 Task: Create a sub task Release to Production / Go Live for the task  Integrate website with payment gateways and invoicing systems in the project AgileExpert , assign it to team member softage.2@softage.net and update the status of the sub task to  On Track  , set the priority of the sub task to Low
Action: Mouse moved to (61, 426)
Screenshot: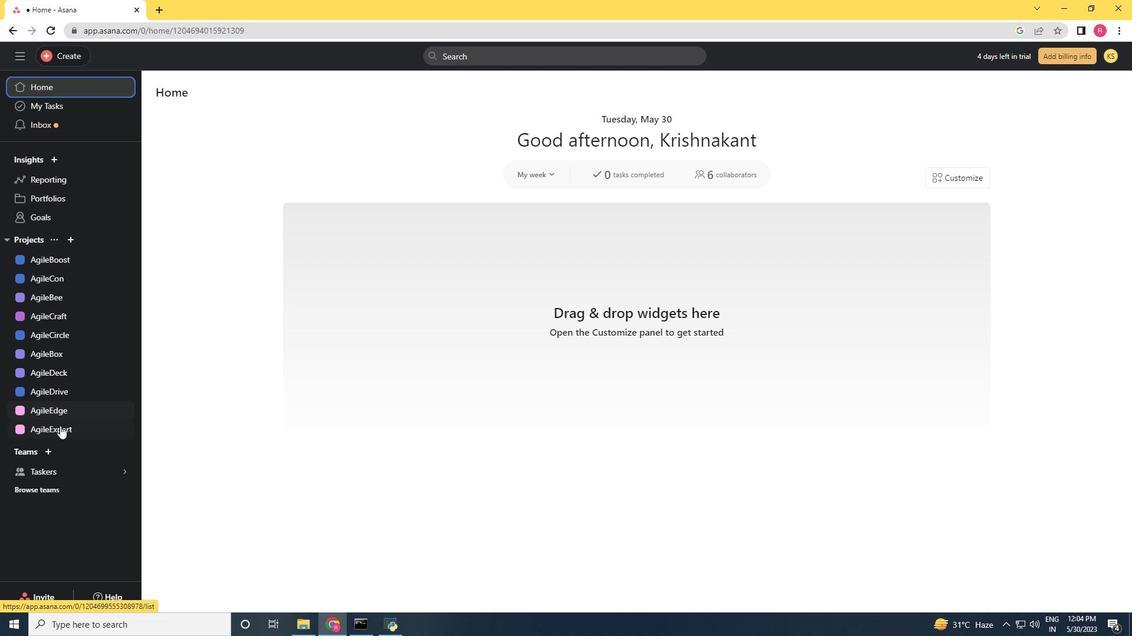 
Action: Mouse pressed left at (61, 426)
Screenshot: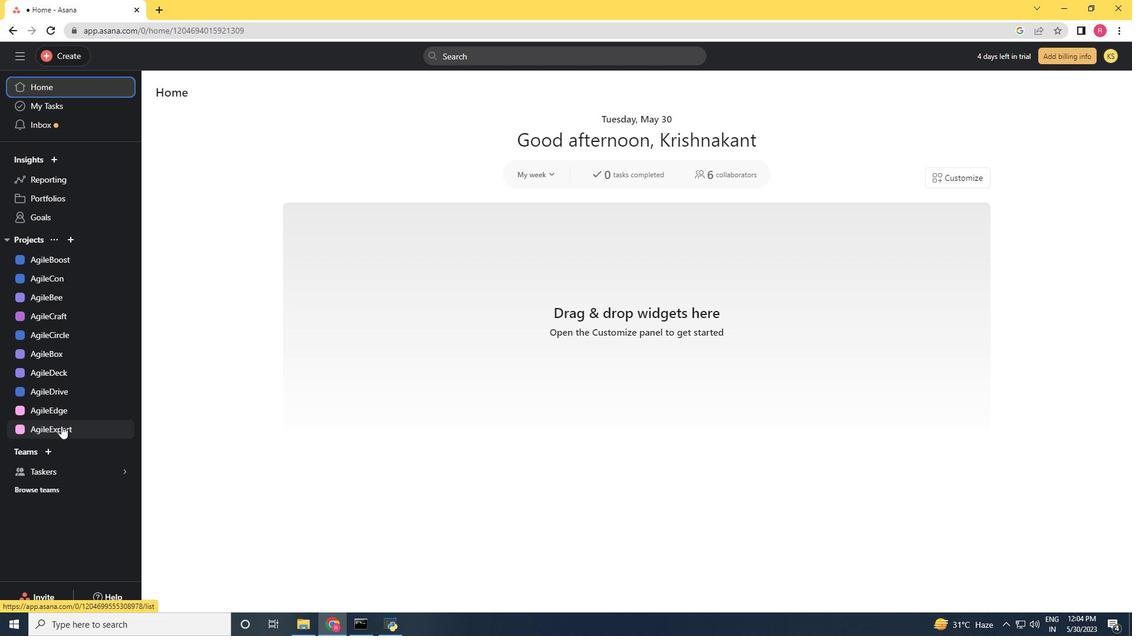 
Action: Mouse moved to (518, 260)
Screenshot: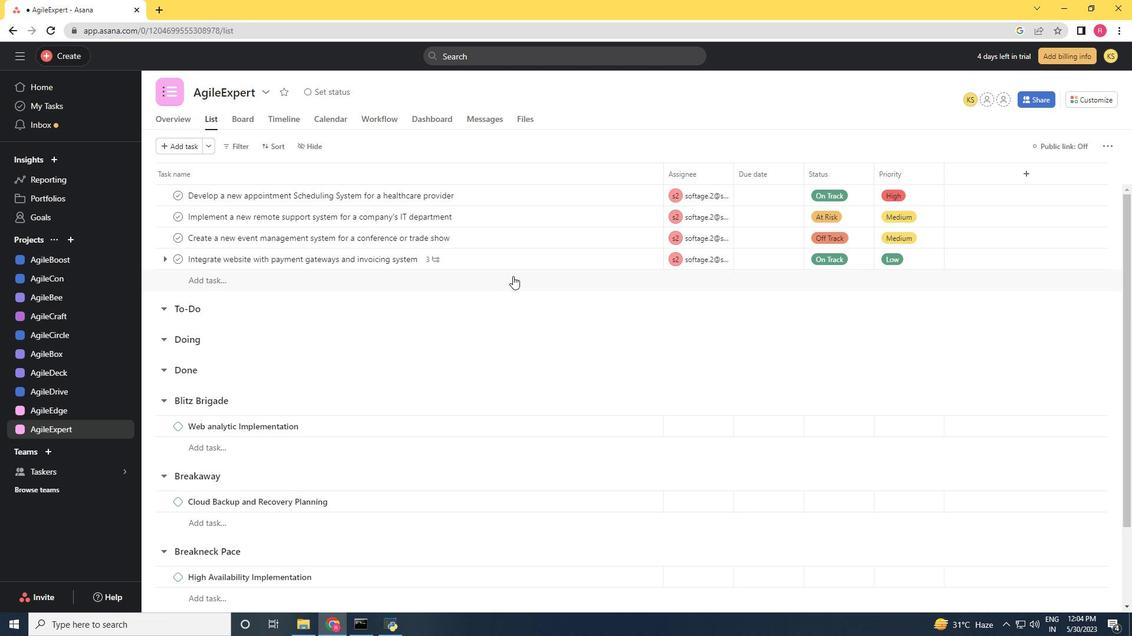 
Action: Mouse pressed left at (518, 260)
Screenshot: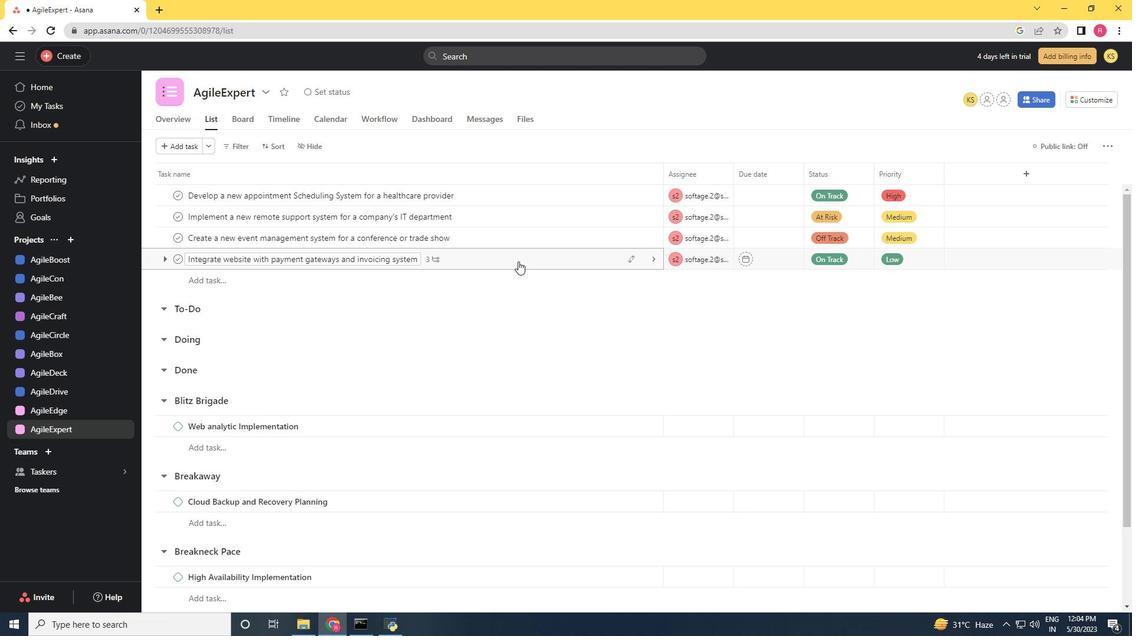 
Action: Mouse moved to (892, 294)
Screenshot: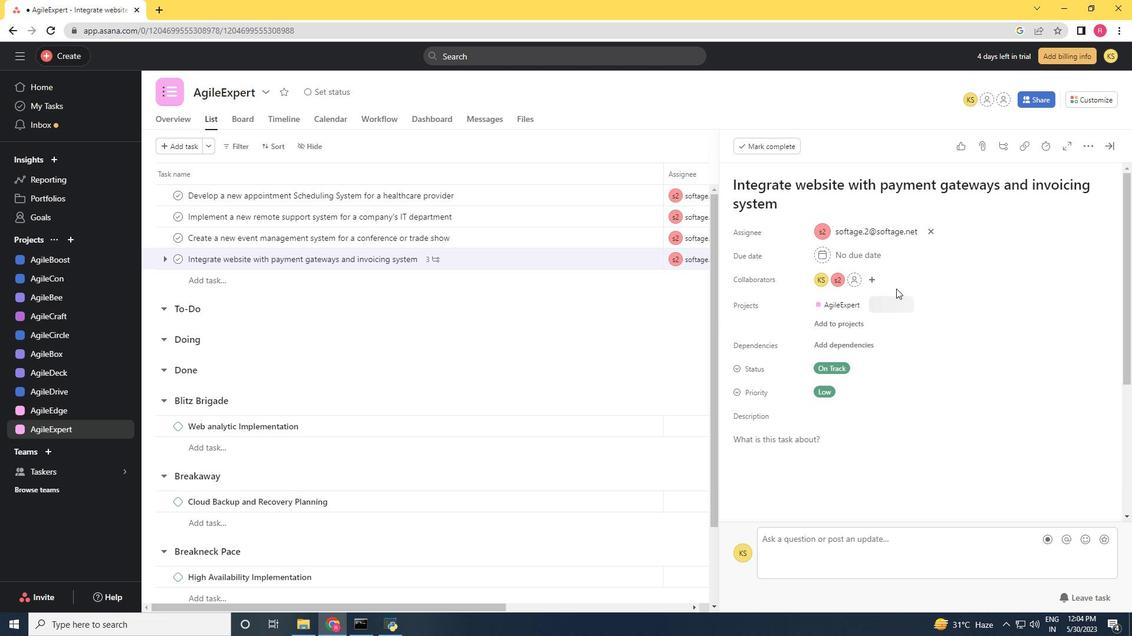 
Action: Mouse scrolled (892, 294) with delta (0, 0)
Screenshot: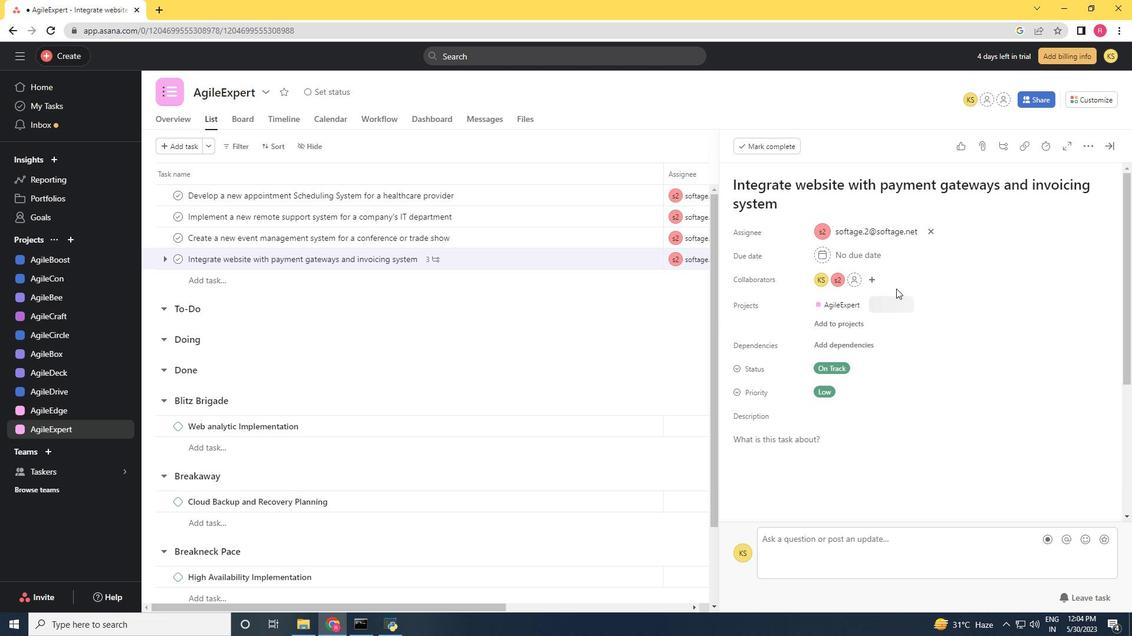 
Action: Mouse moved to (892, 295)
Screenshot: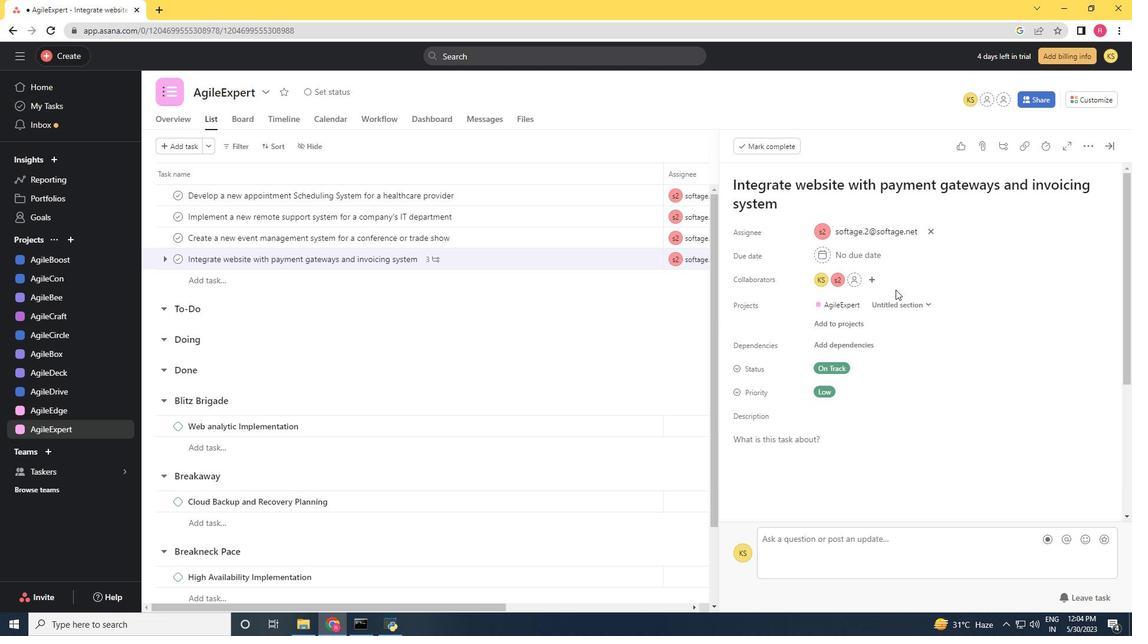 
Action: Mouse scrolled (892, 295) with delta (0, 0)
Screenshot: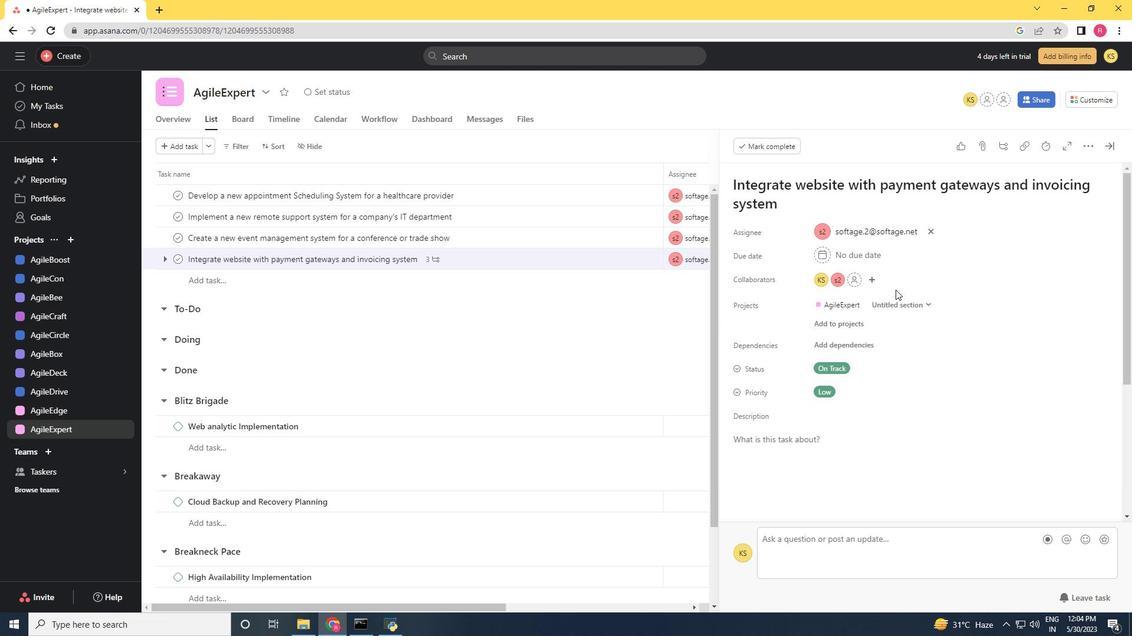 
Action: Mouse moved to (892, 298)
Screenshot: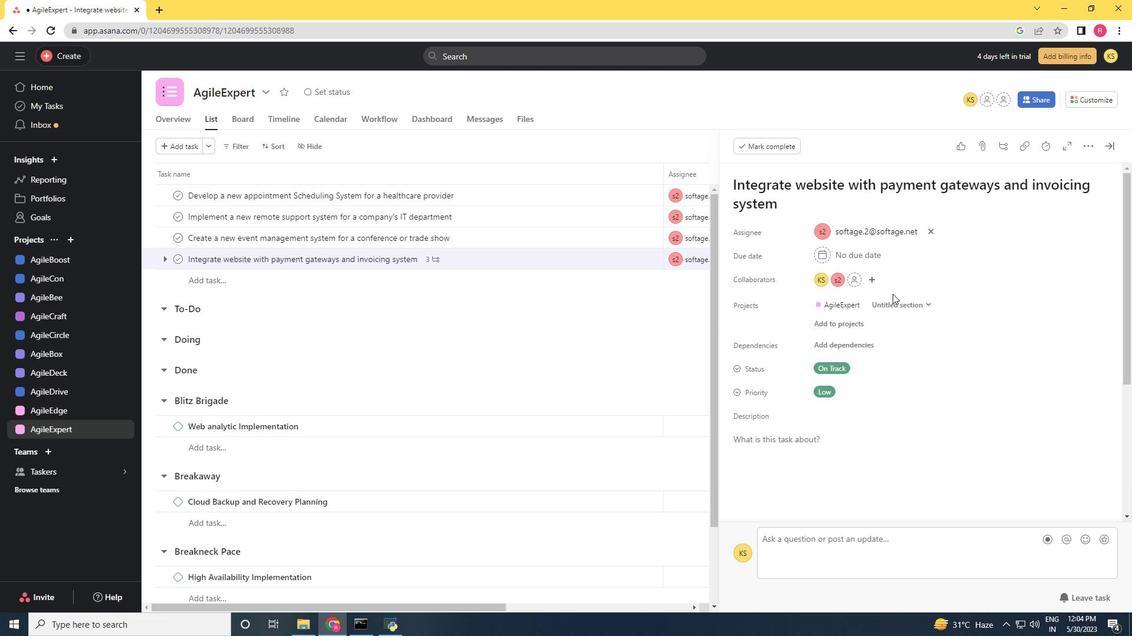 
Action: Mouse scrolled (892, 297) with delta (0, 0)
Screenshot: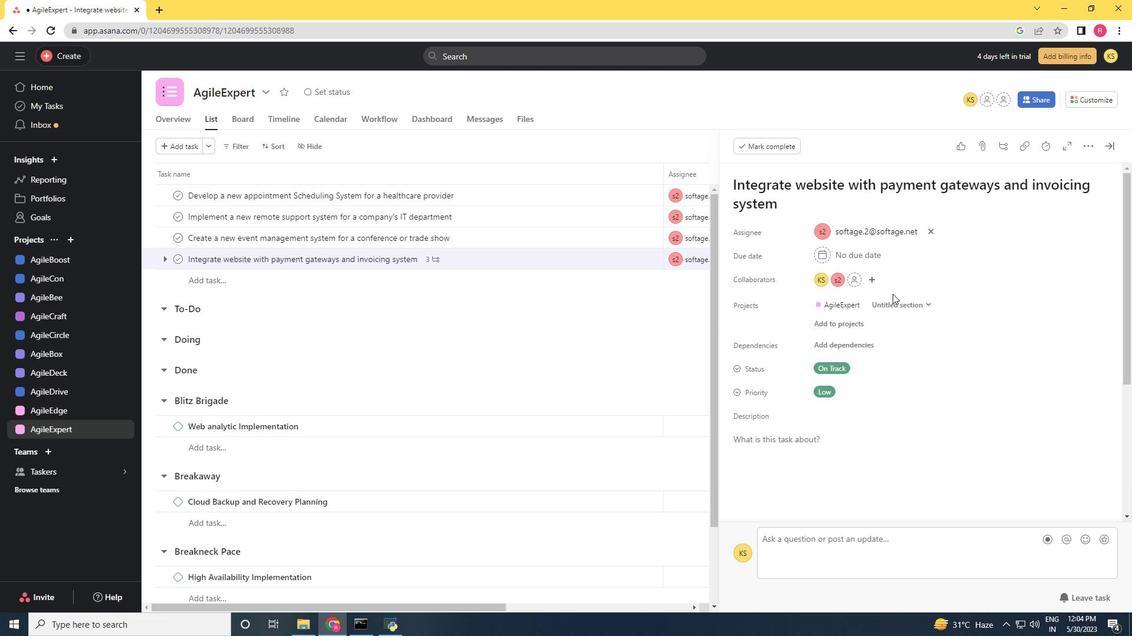 
Action: Mouse moved to (890, 301)
Screenshot: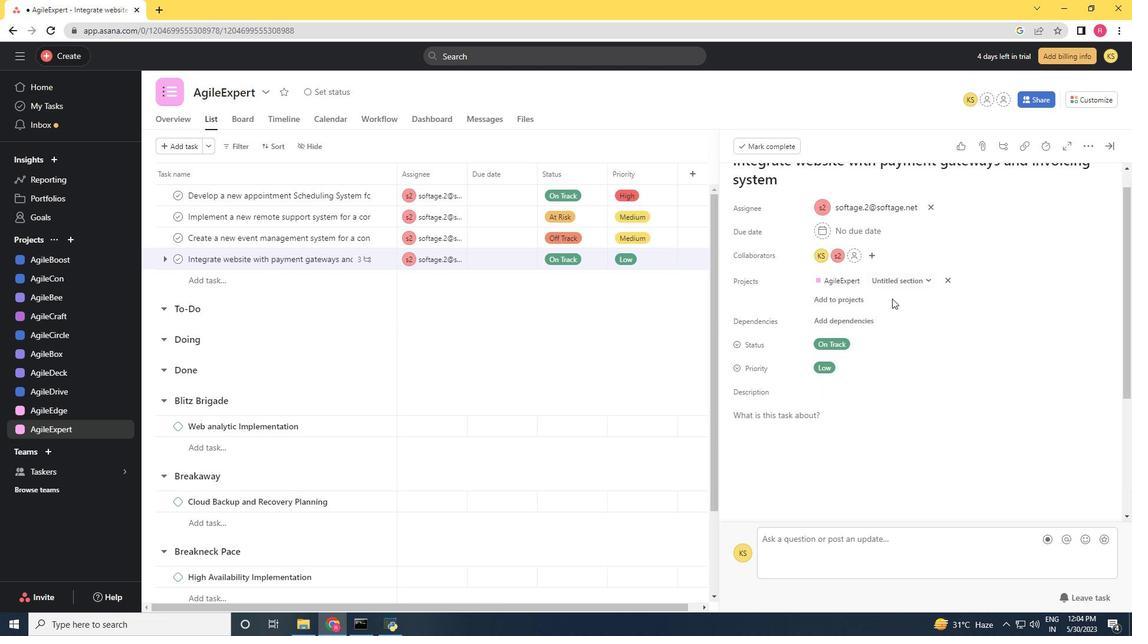 
Action: Mouse scrolled (891, 299) with delta (0, 0)
Screenshot: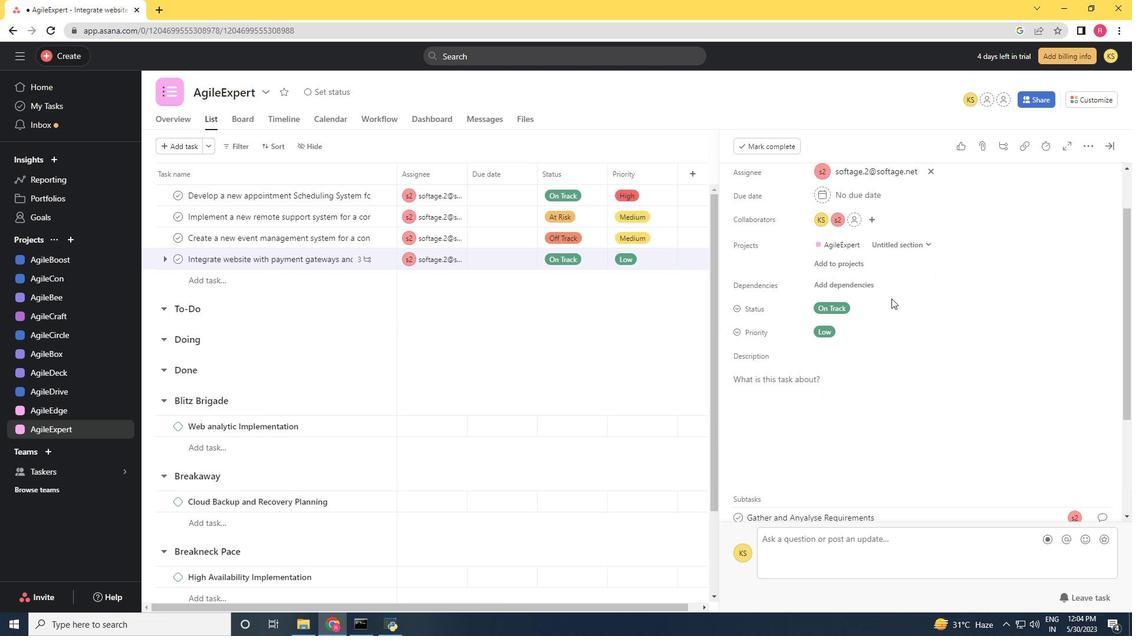 
Action: Mouse moved to (774, 431)
Screenshot: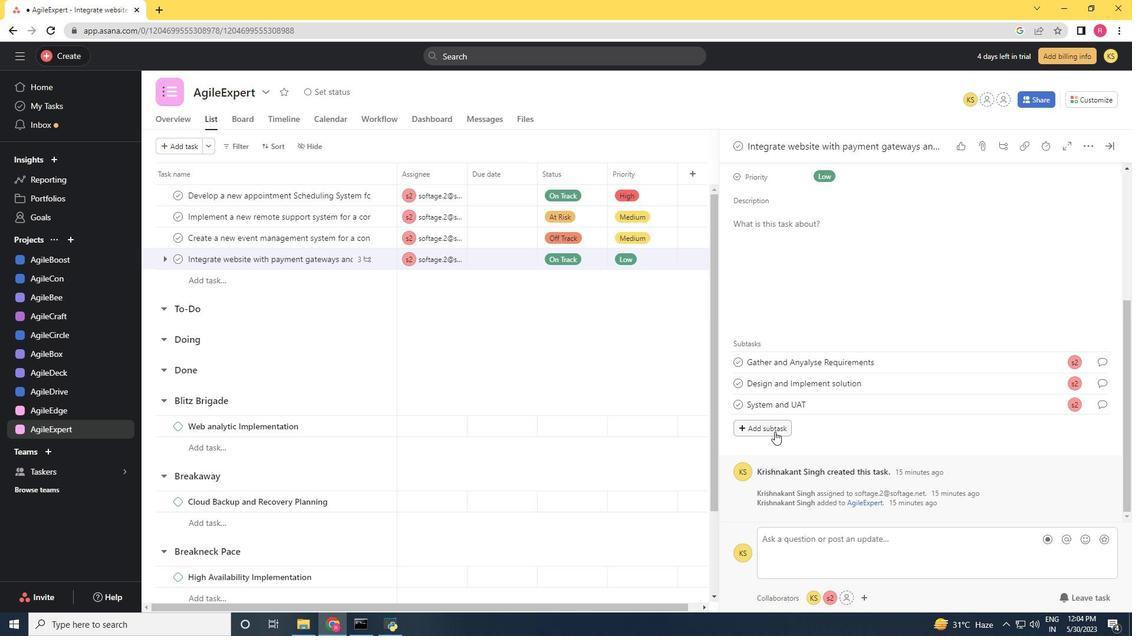 
Action: Mouse pressed left at (774, 431)
Screenshot: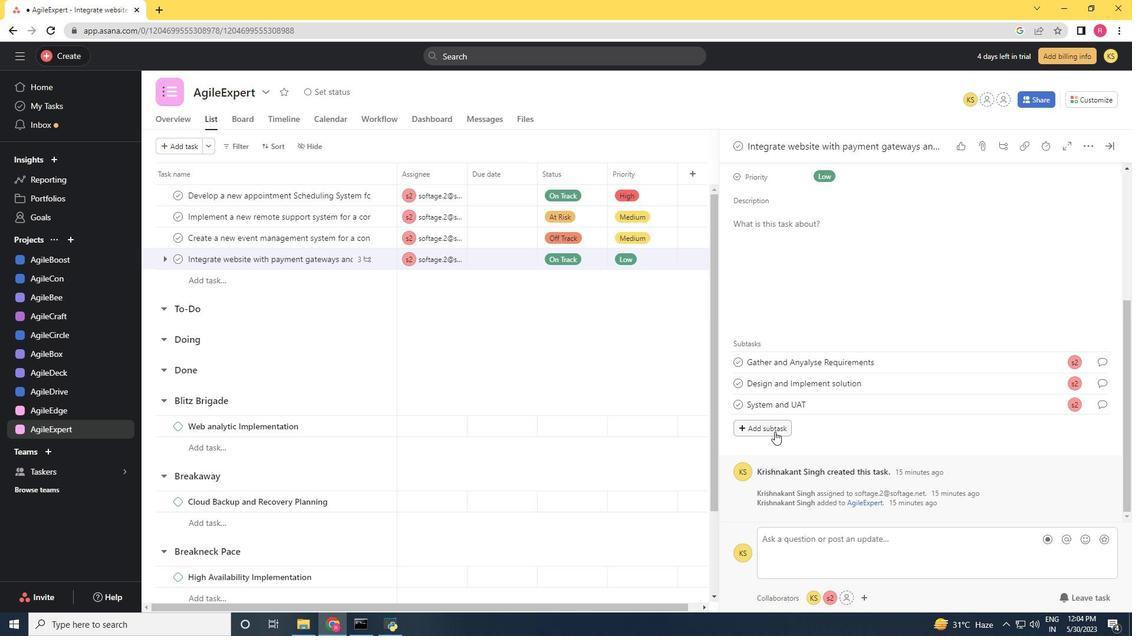
Action: Mouse moved to (777, 416)
Screenshot: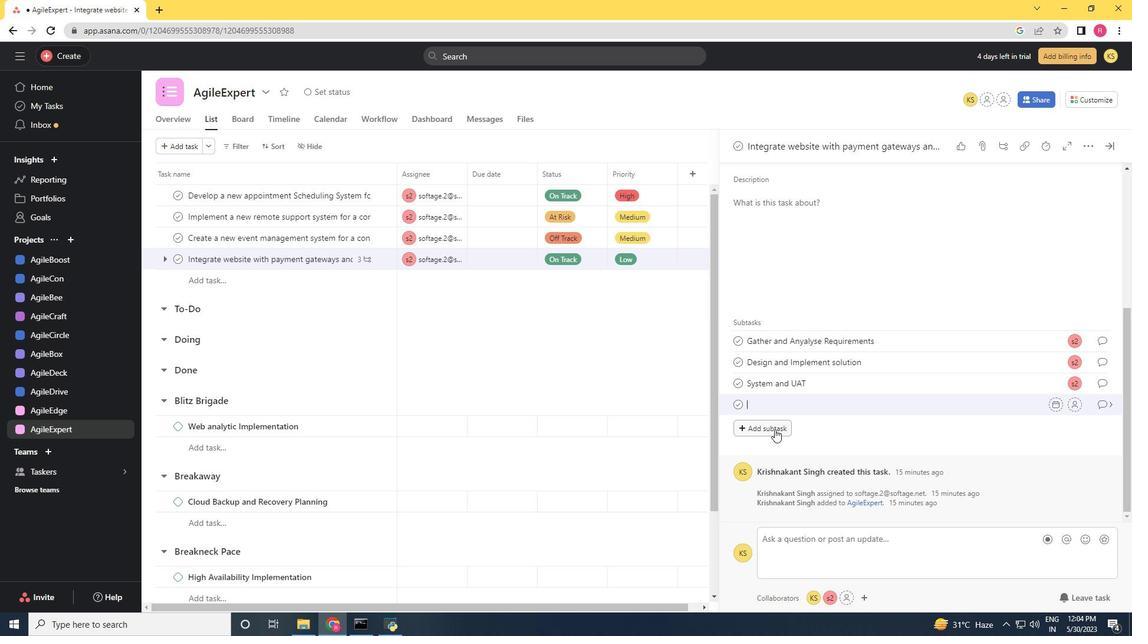 
Action: Key pressed <Key.shift>Sub<Key.space>task<Key.space><Key.shift>Release<Key.space>to<Key.space><Key.shift><Key.shift>Production<Key.space>/<Key.space><Key.shift>Go<Key.space><Key.shift><Key.shift><Key.shift><Key.shift><Key.shift><Key.shift>Live
Screenshot: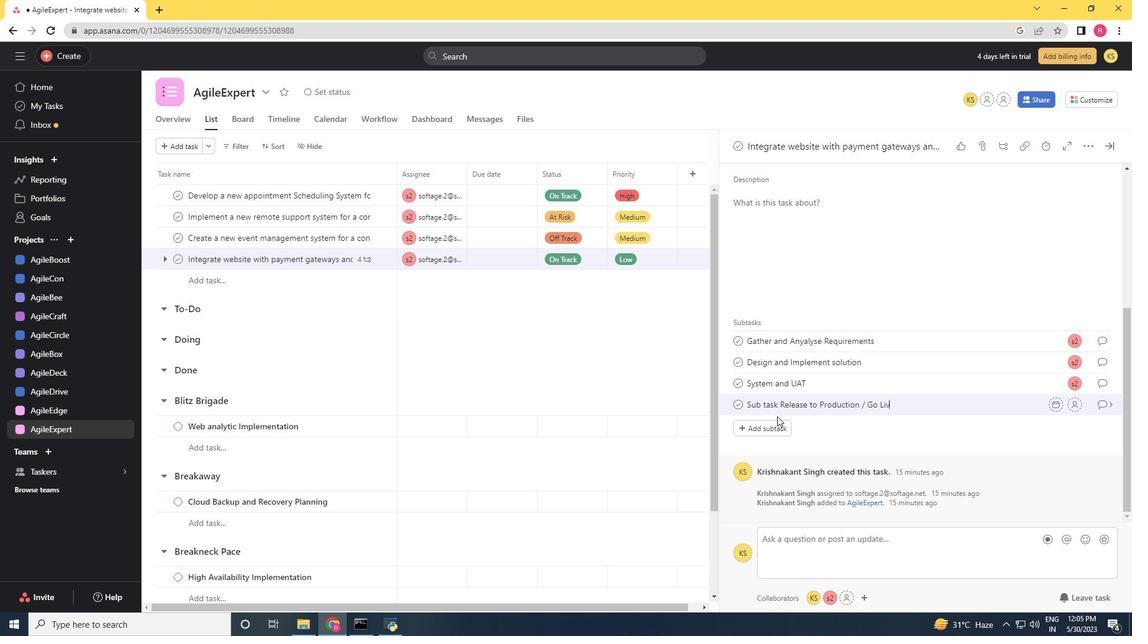 
Action: Mouse moved to (1074, 409)
Screenshot: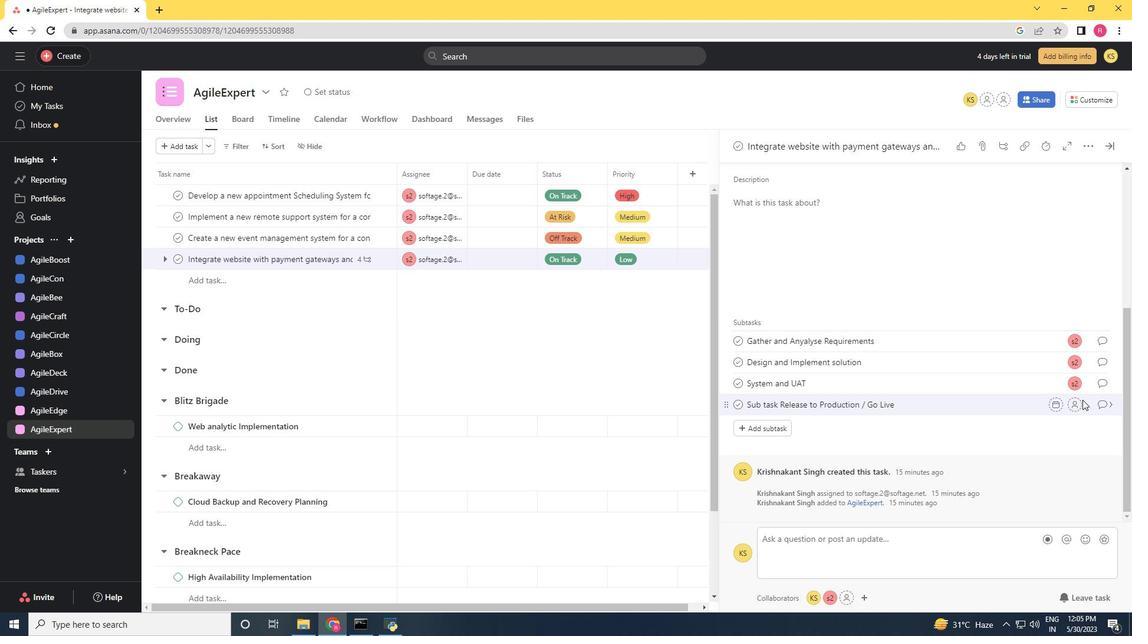 
Action: Mouse pressed left at (1074, 409)
Screenshot: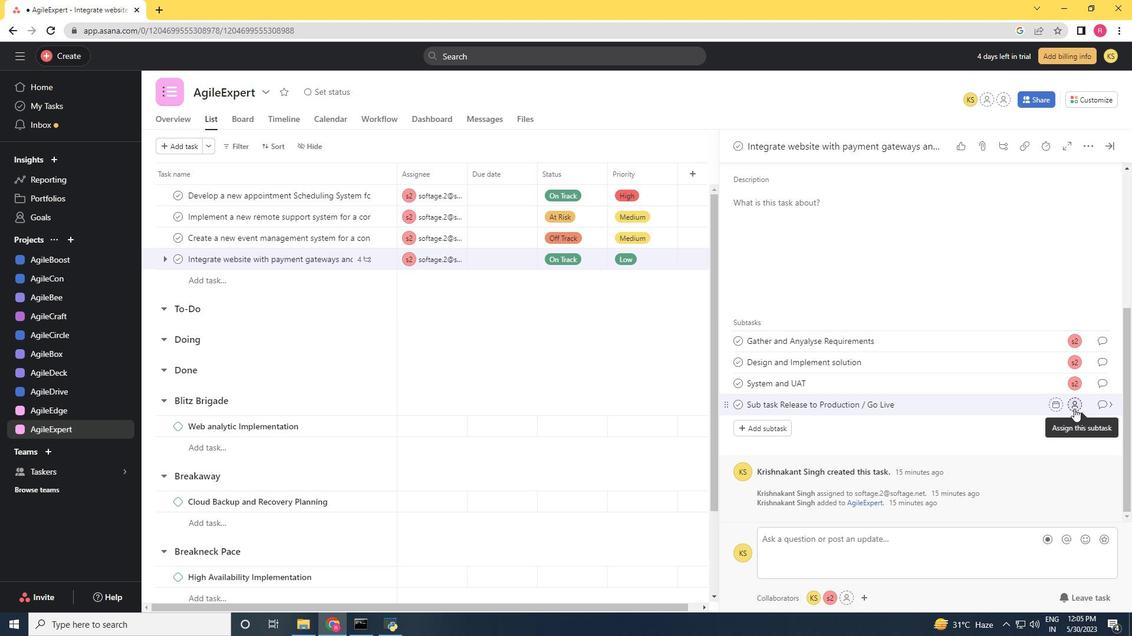 
Action: Key pressed softage.2<Key.shift>@softage.net
Screenshot: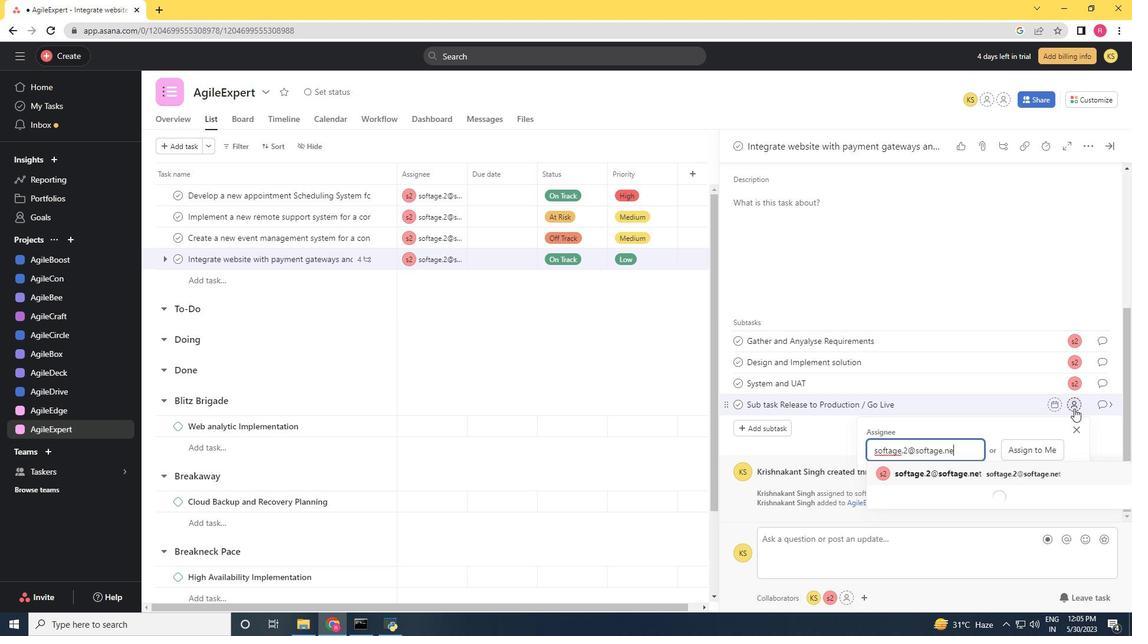 
Action: Mouse moved to (1023, 469)
Screenshot: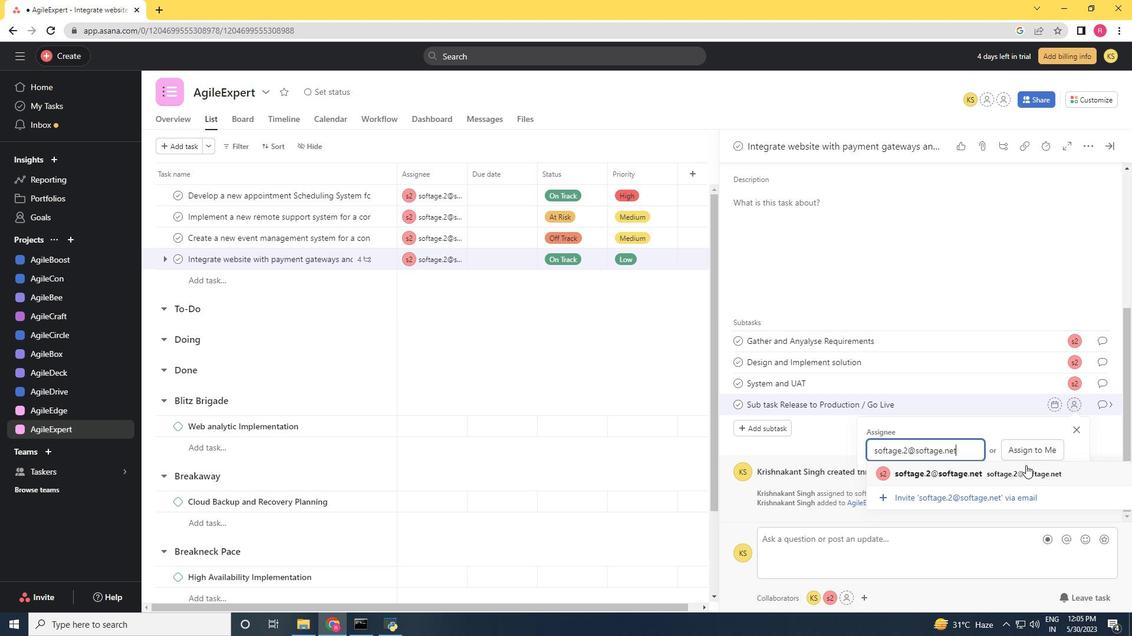 
Action: Mouse pressed left at (1023, 469)
Screenshot: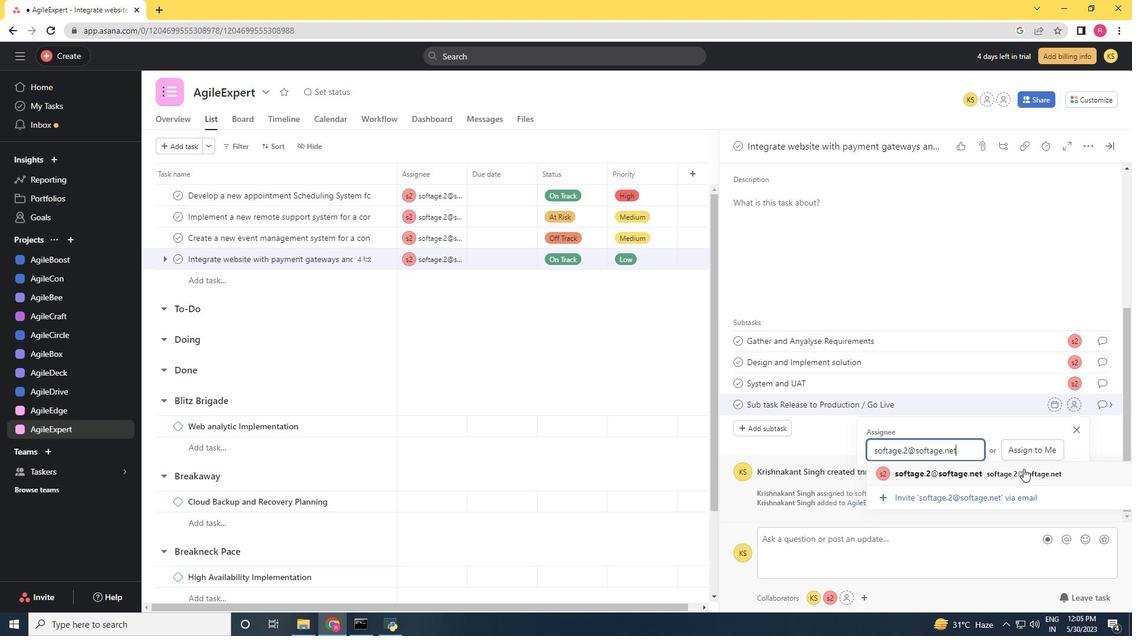 
Action: Mouse moved to (1108, 408)
Screenshot: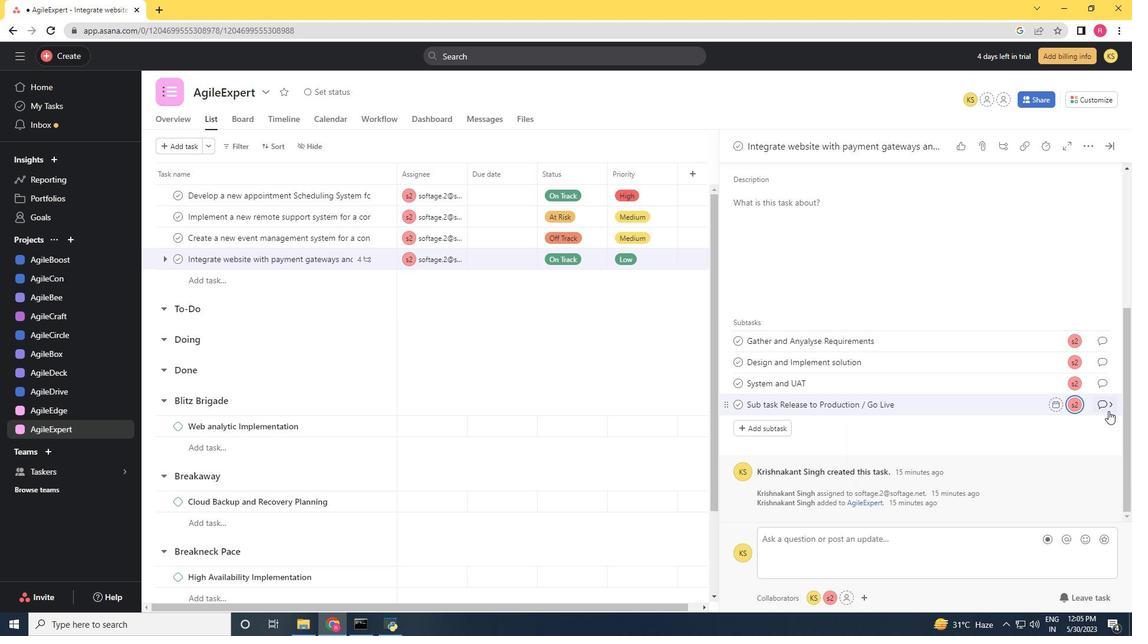 
Action: Mouse pressed left at (1108, 408)
Screenshot: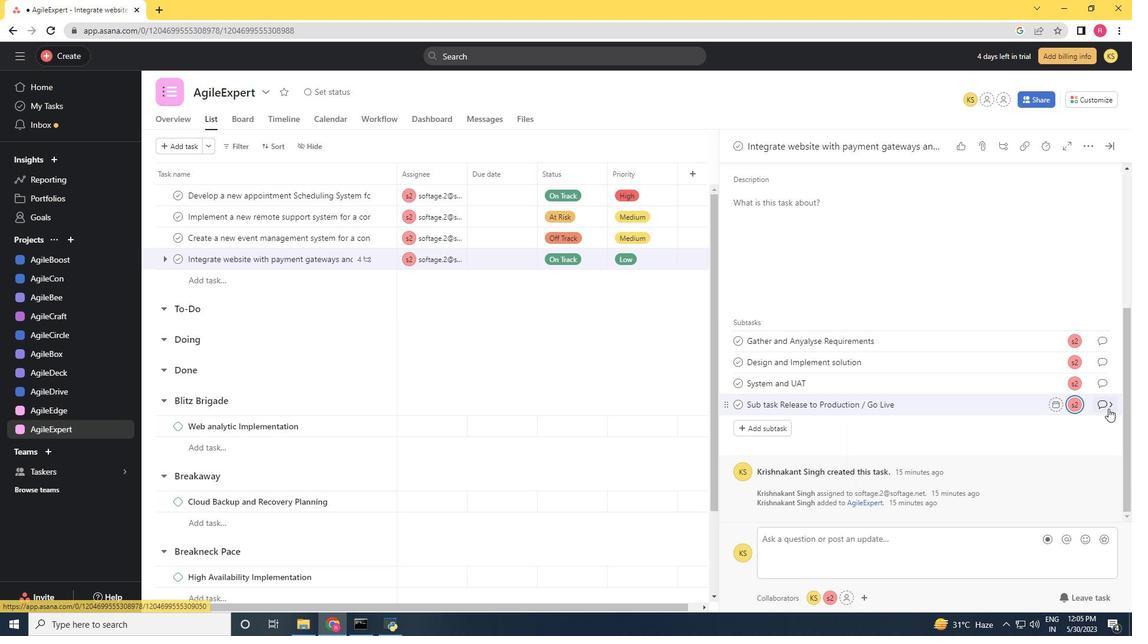 
Action: Mouse moved to (785, 339)
Screenshot: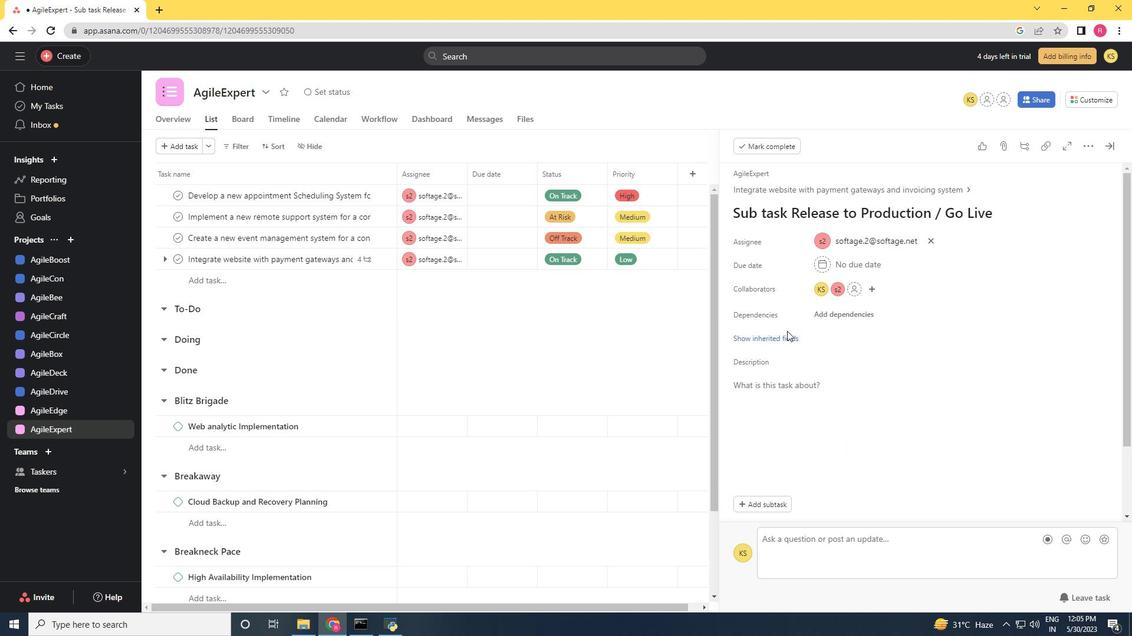 
Action: Mouse pressed left at (785, 339)
Screenshot: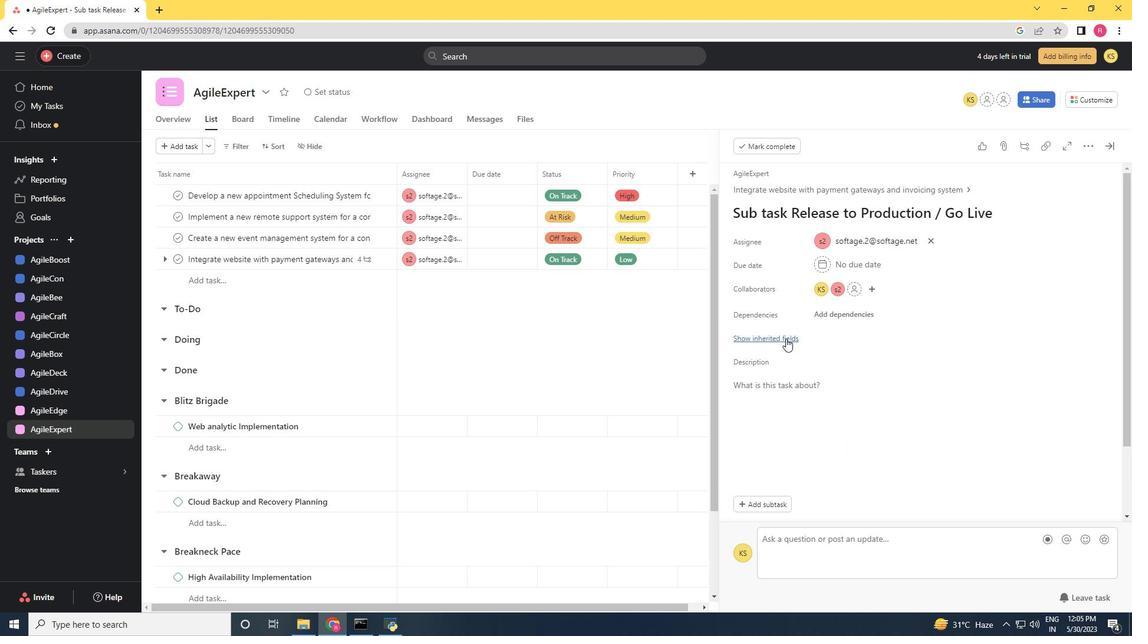 
Action: Mouse moved to (843, 359)
Screenshot: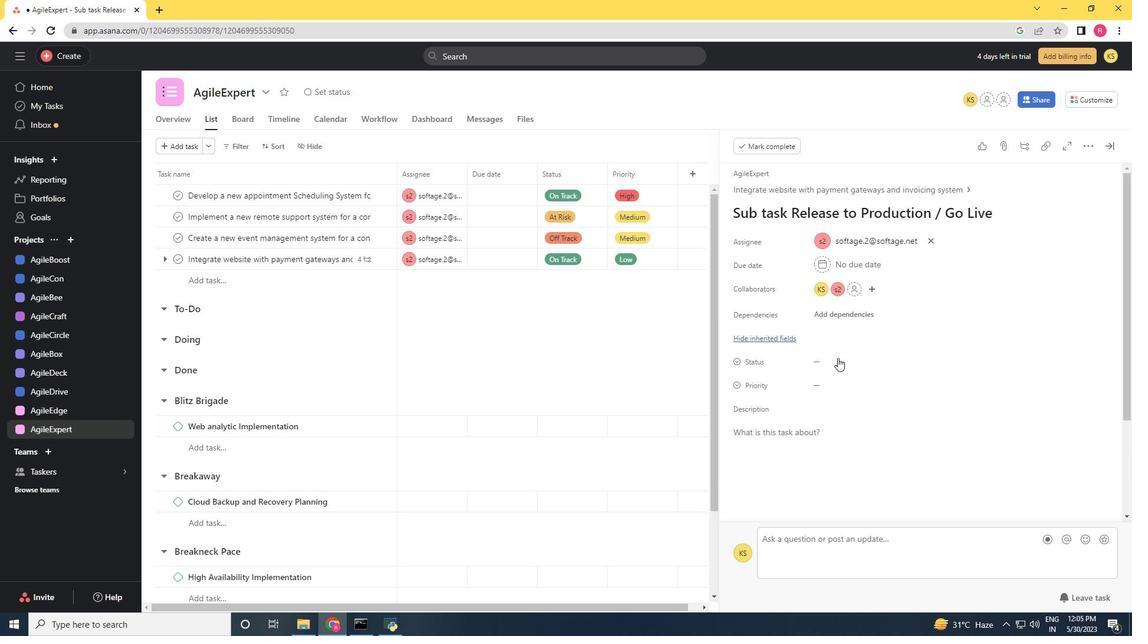 
Action: Mouse pressed left at (843, 359)
Screenshot: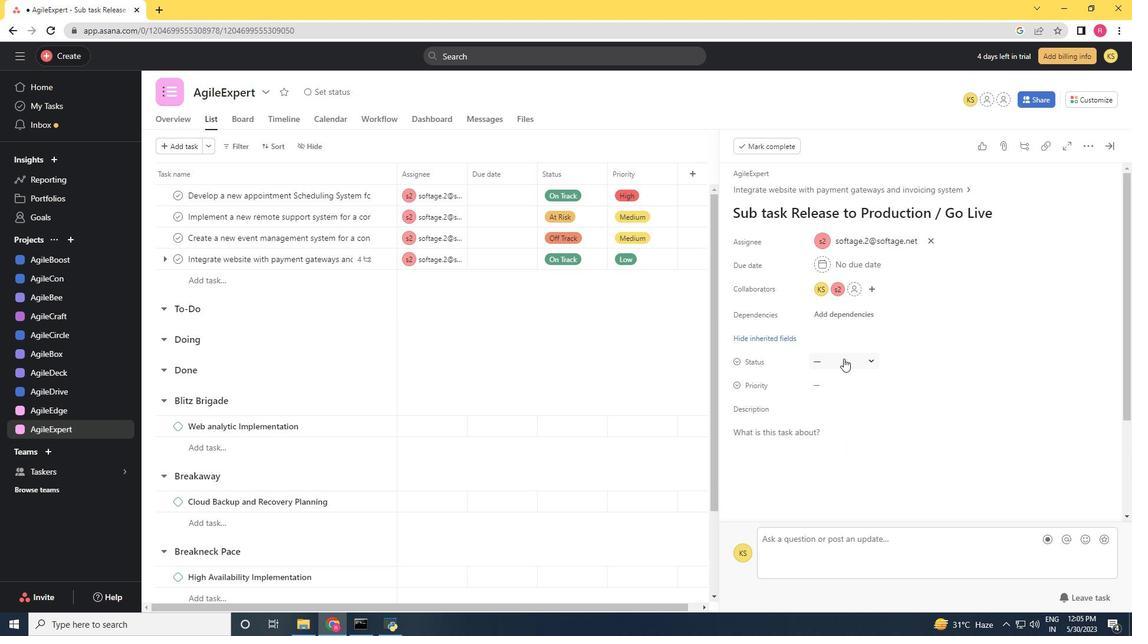 
Action: Mouse moved to (858, 397)
Screenshot: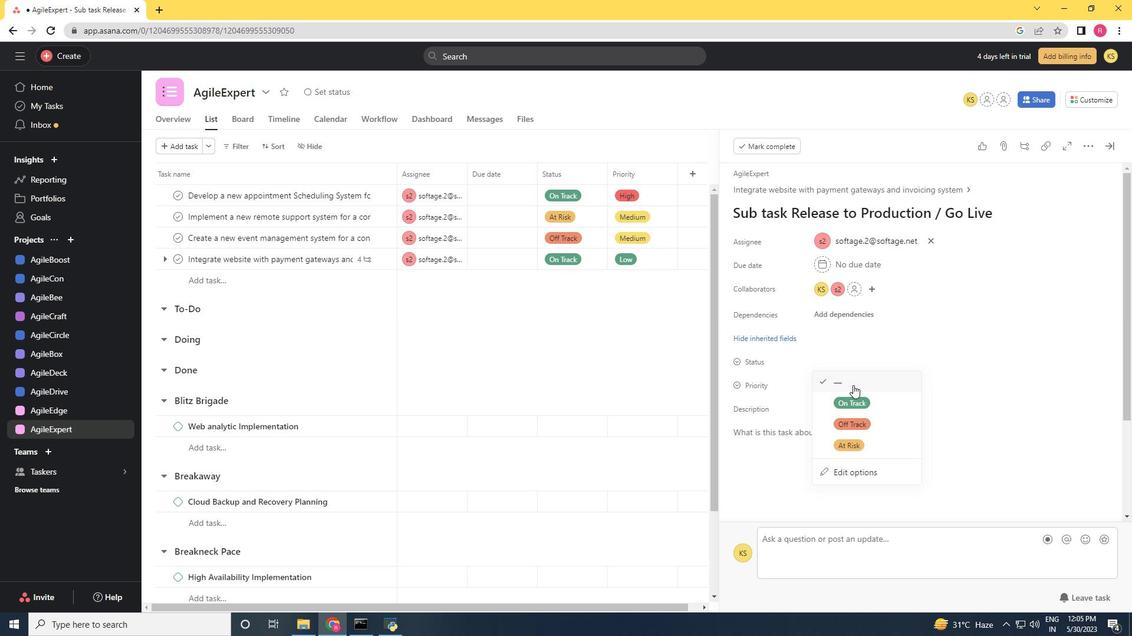 
Action: Mouse pressed left at (858, 397)
Screenshot: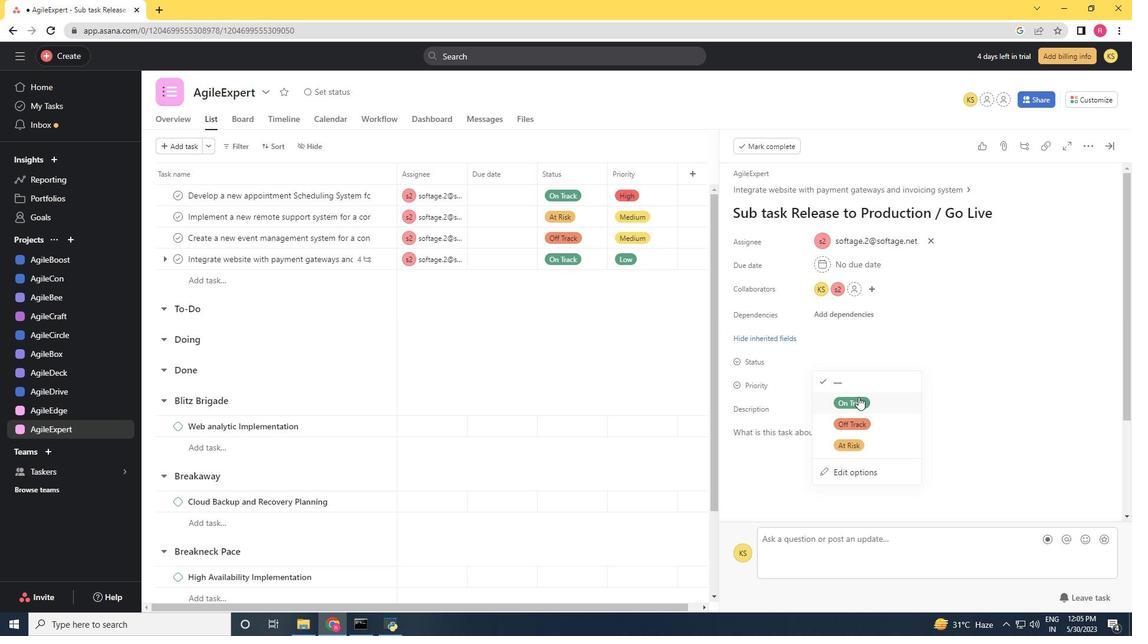 
Action: Mouse moved to (822, 385)
Screenshot: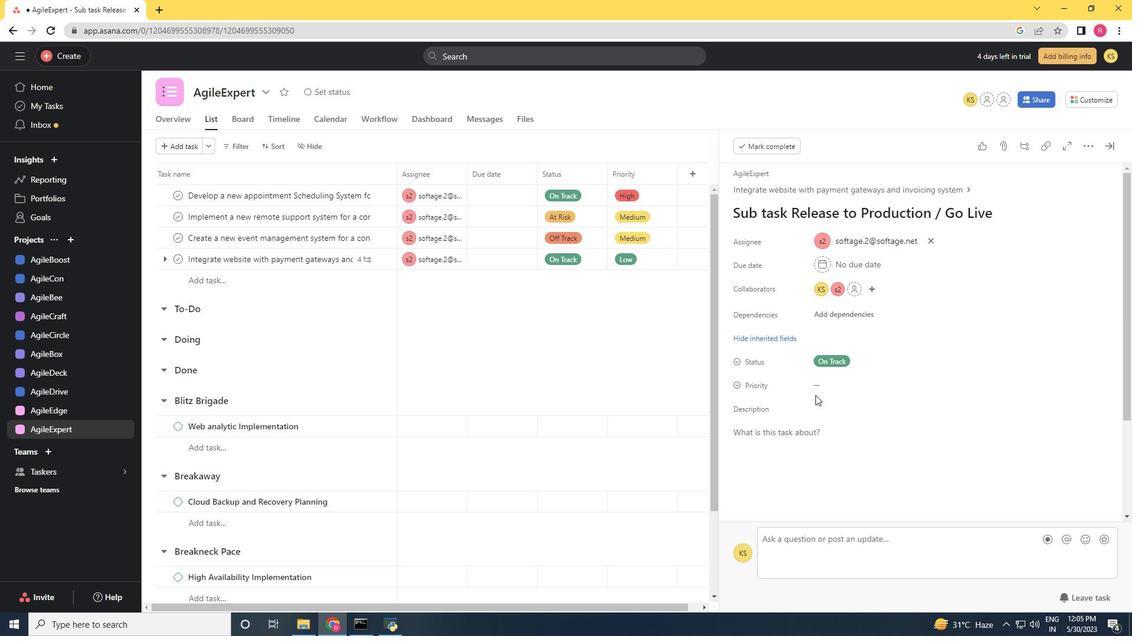 
Action: Mouse pressed left at (822, 385)
Screenshot: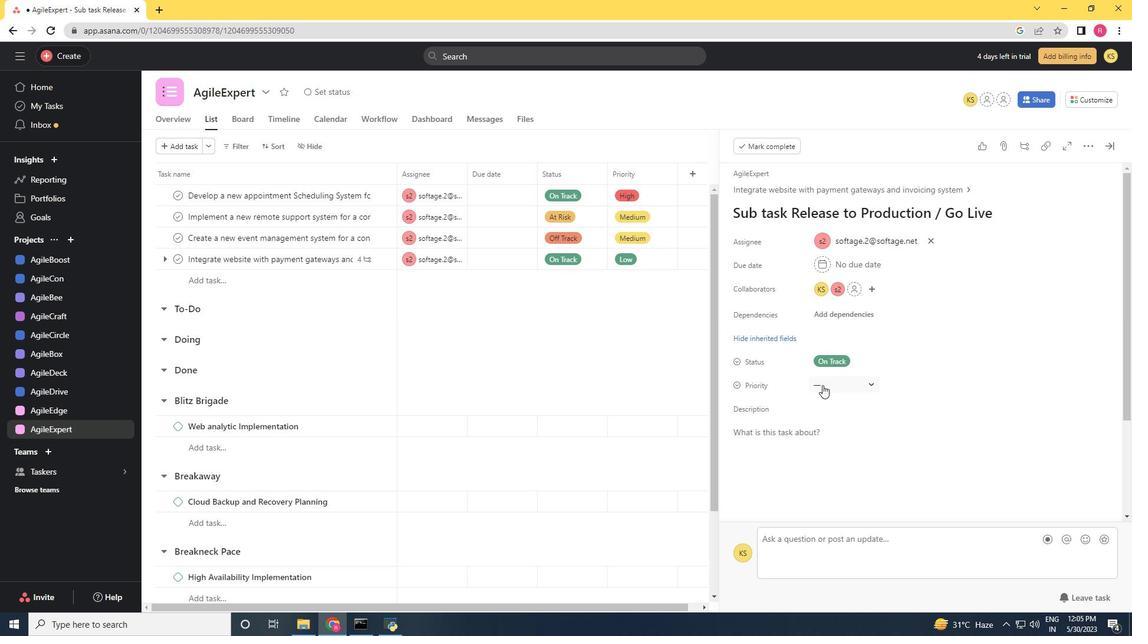 
Action: Mouse moved to (853, 470)
Screenshot: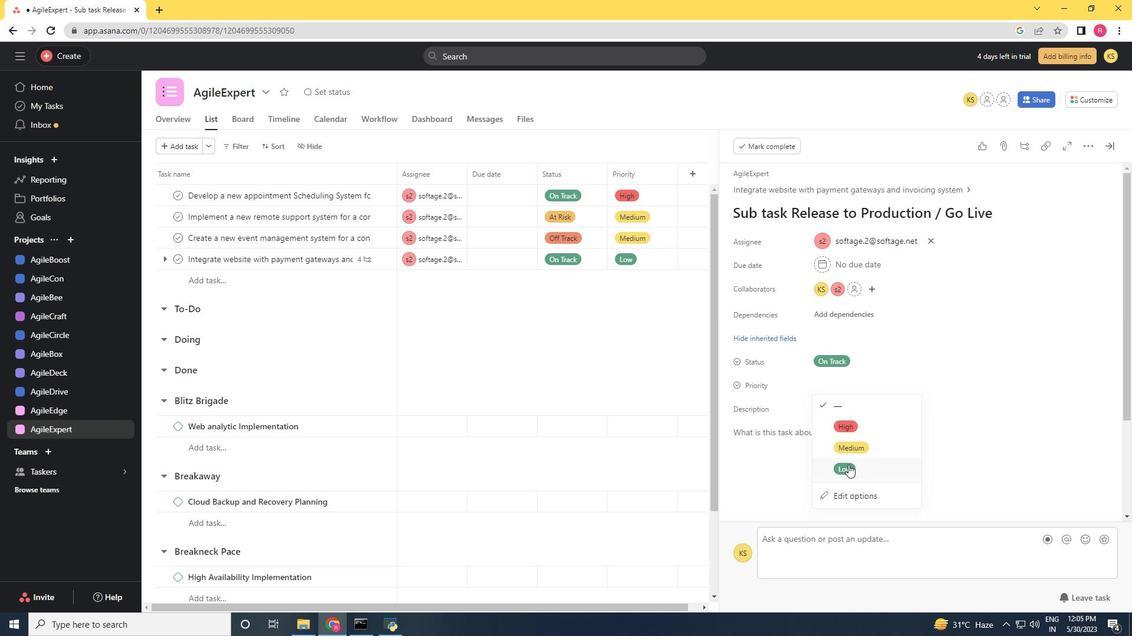 
Action: Mouse pressed left at (853, 470)
Screenshot: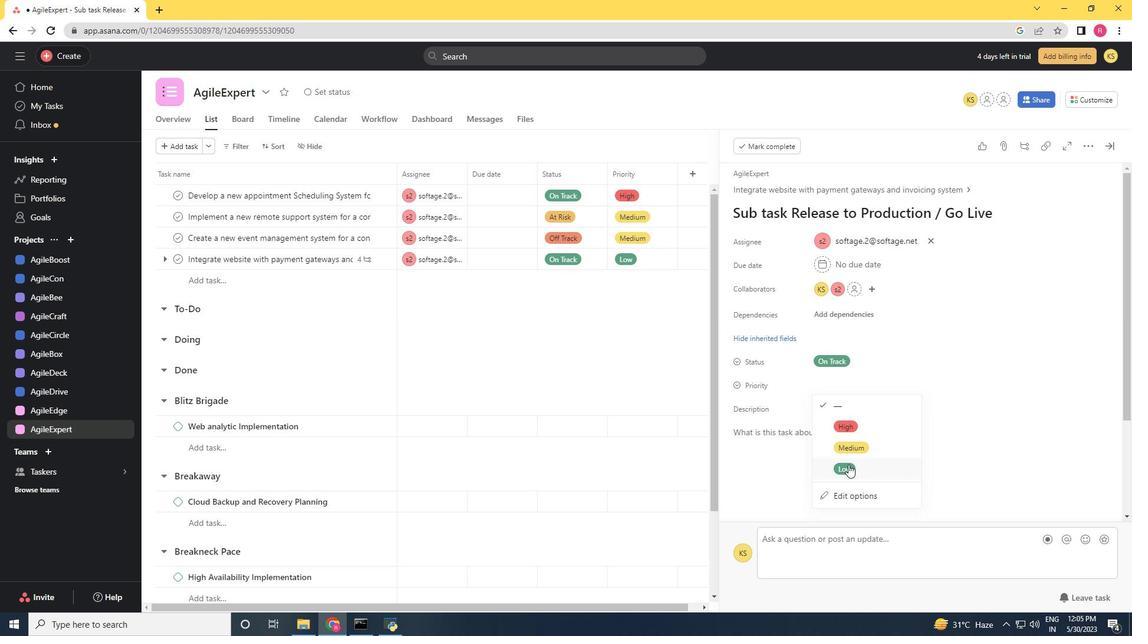 
Action: Mouse moved to (846, 465)
Screenshot: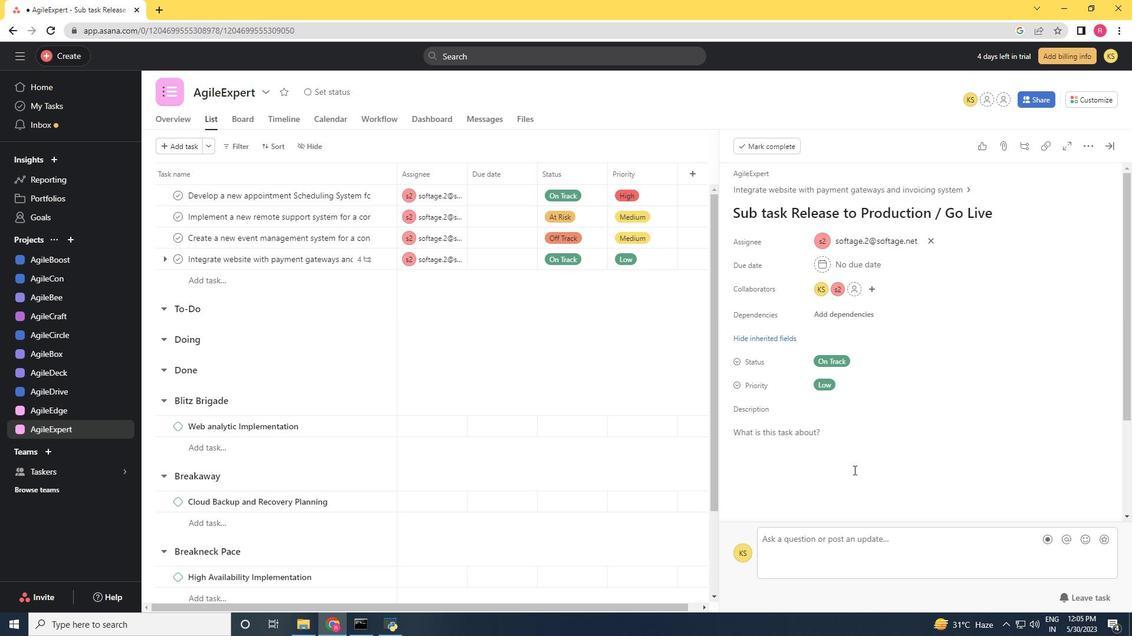 
